 Task: Add Arrowhead Mills Puffed Corn Cereal to the cart.
Action: Mouse moved to (894, 331)
Screenshot: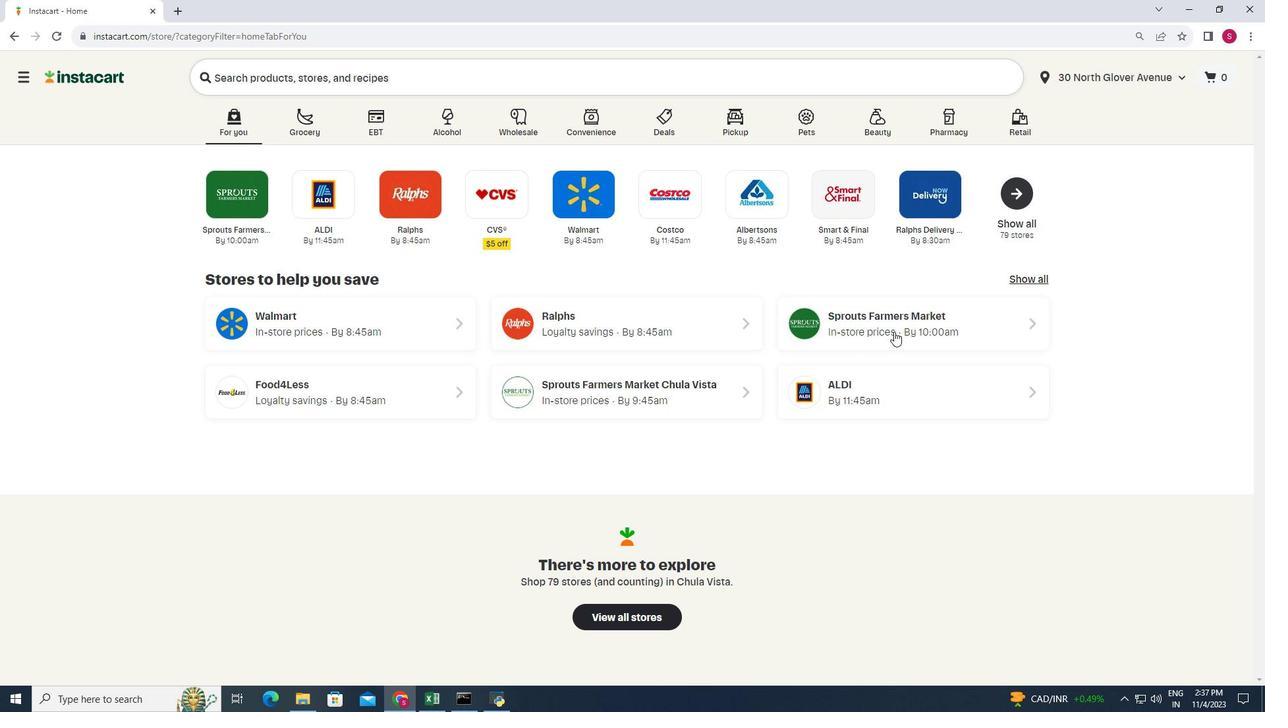 
Action: Mouse pressed left at (894, 331)
Screenshot: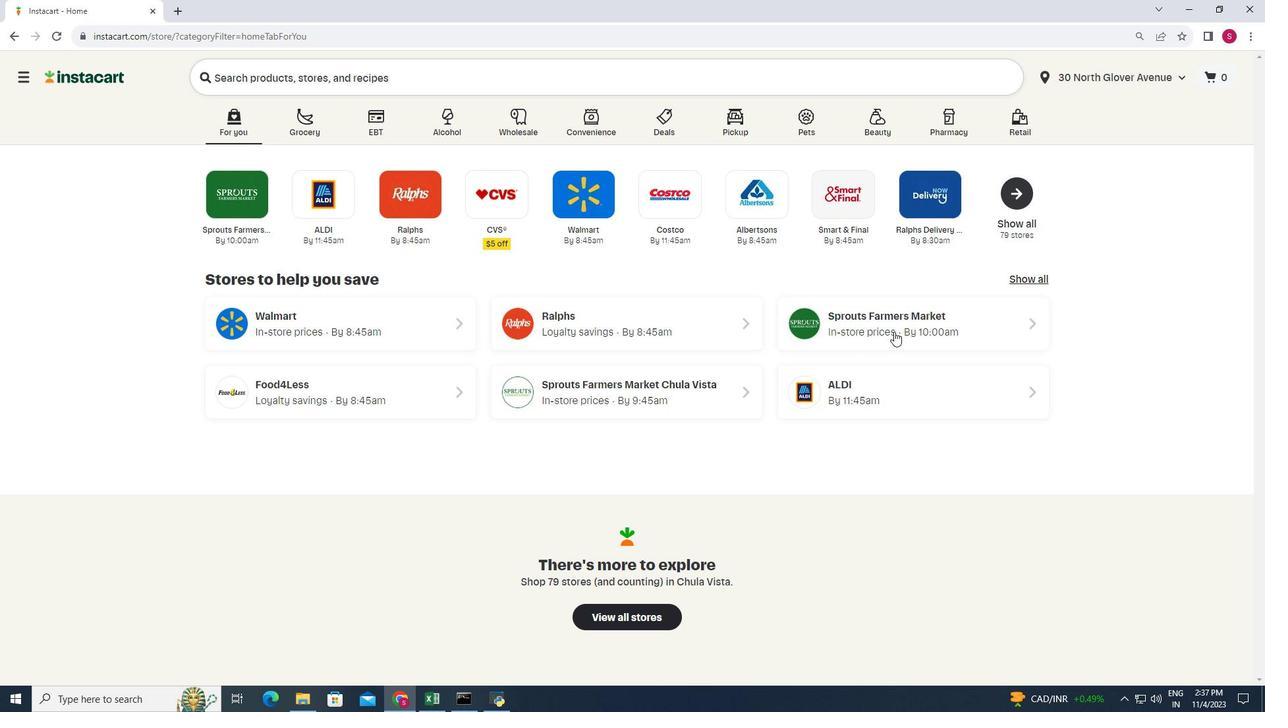 
Action: Mouse moved to (96, 428)
Screenshot: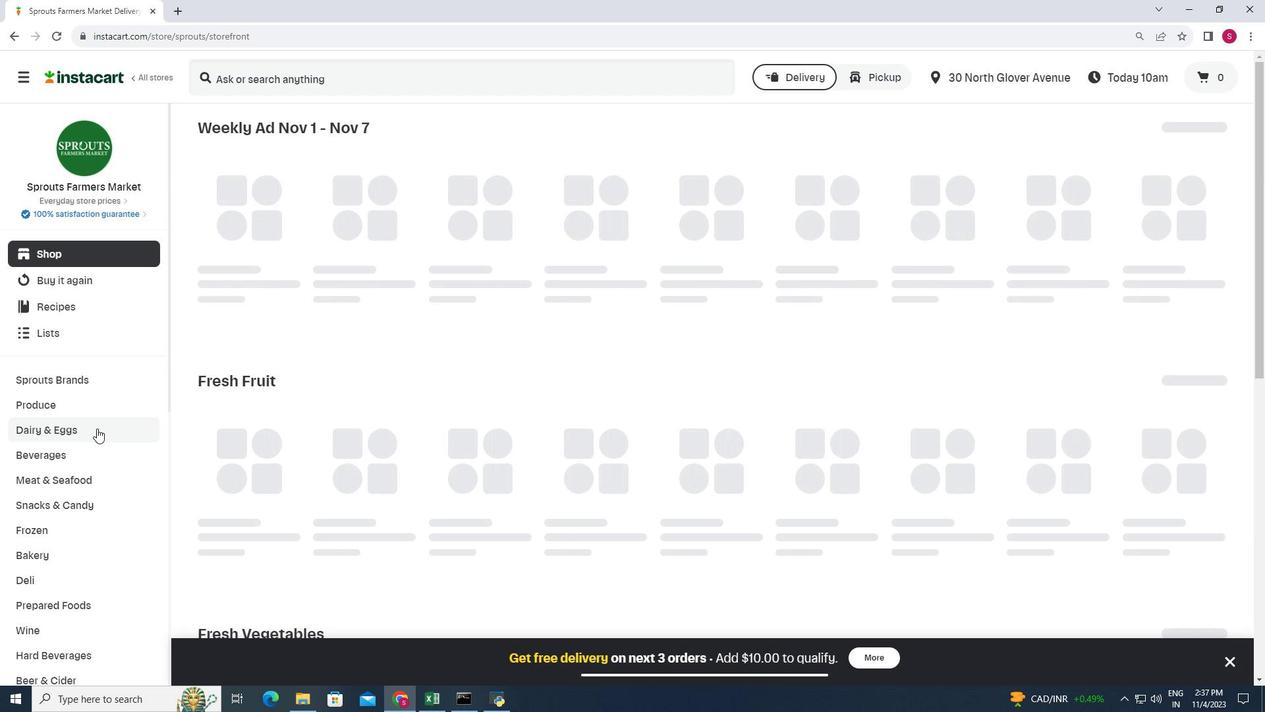 
Action: Mouse scrolled (96, 427) with delta (0, 0)
Screenshot: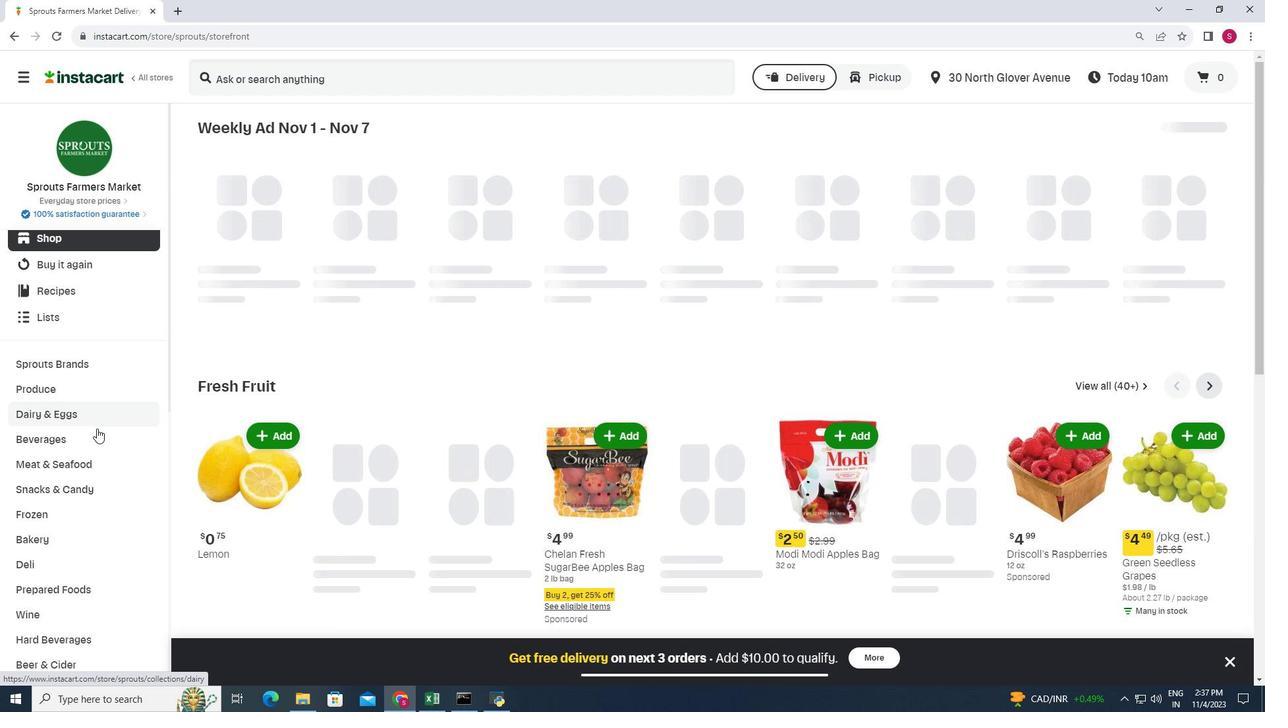 
Action: Mouse scrolled (96, 427) with delta (0, 0)
Screenshot: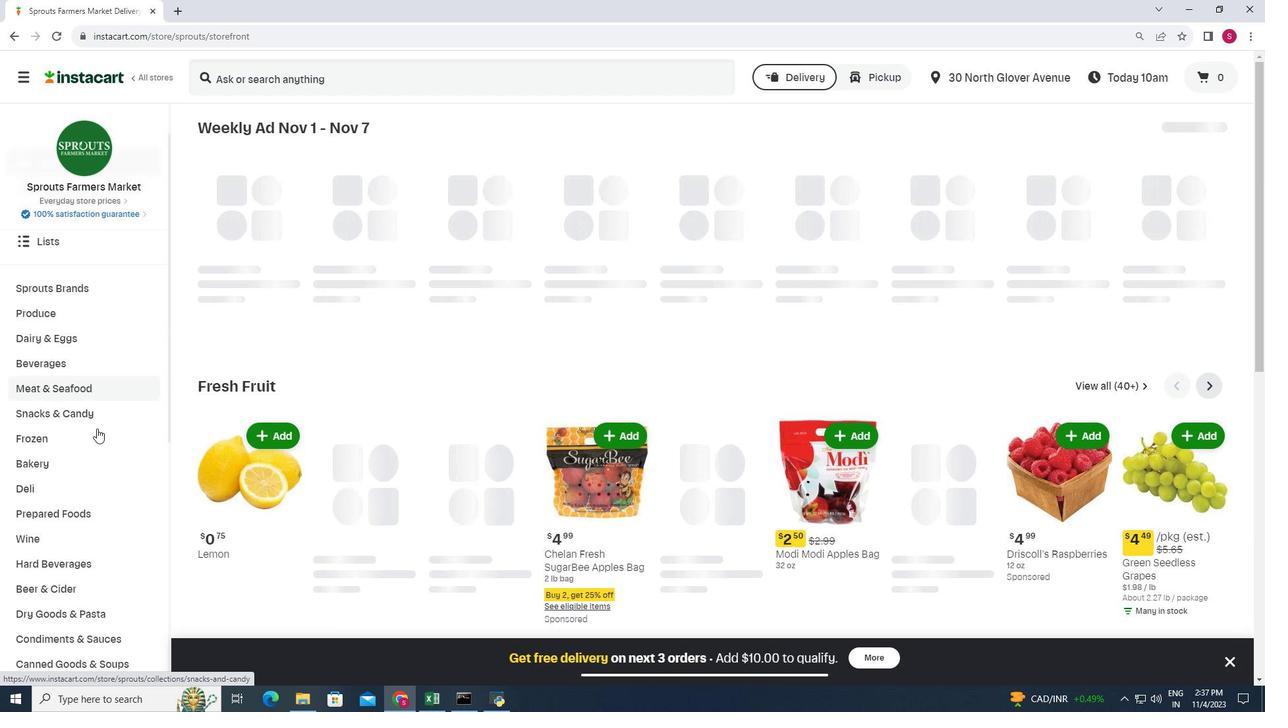 
Action: Mouse scrolled (96, 427) with delta (0, 0)
Screenshot: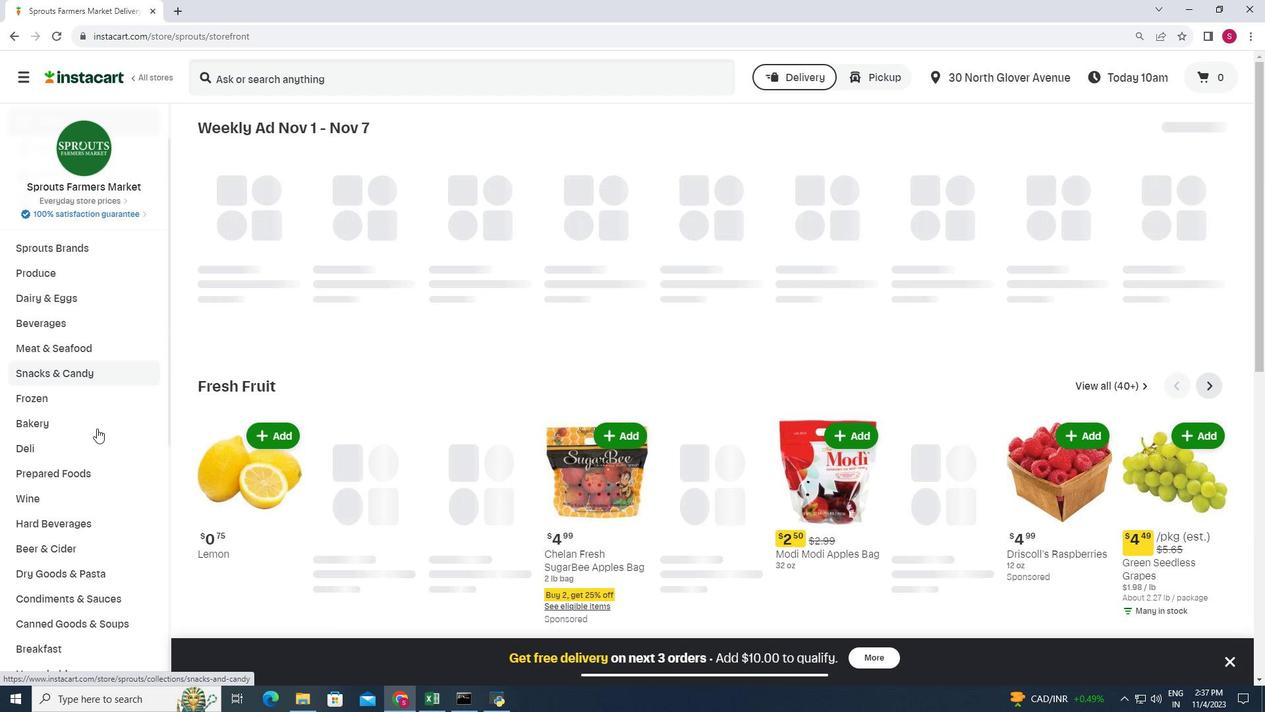 
Action: Mouse scrolled (96, 427) with delta (0, 0)
Screenshot: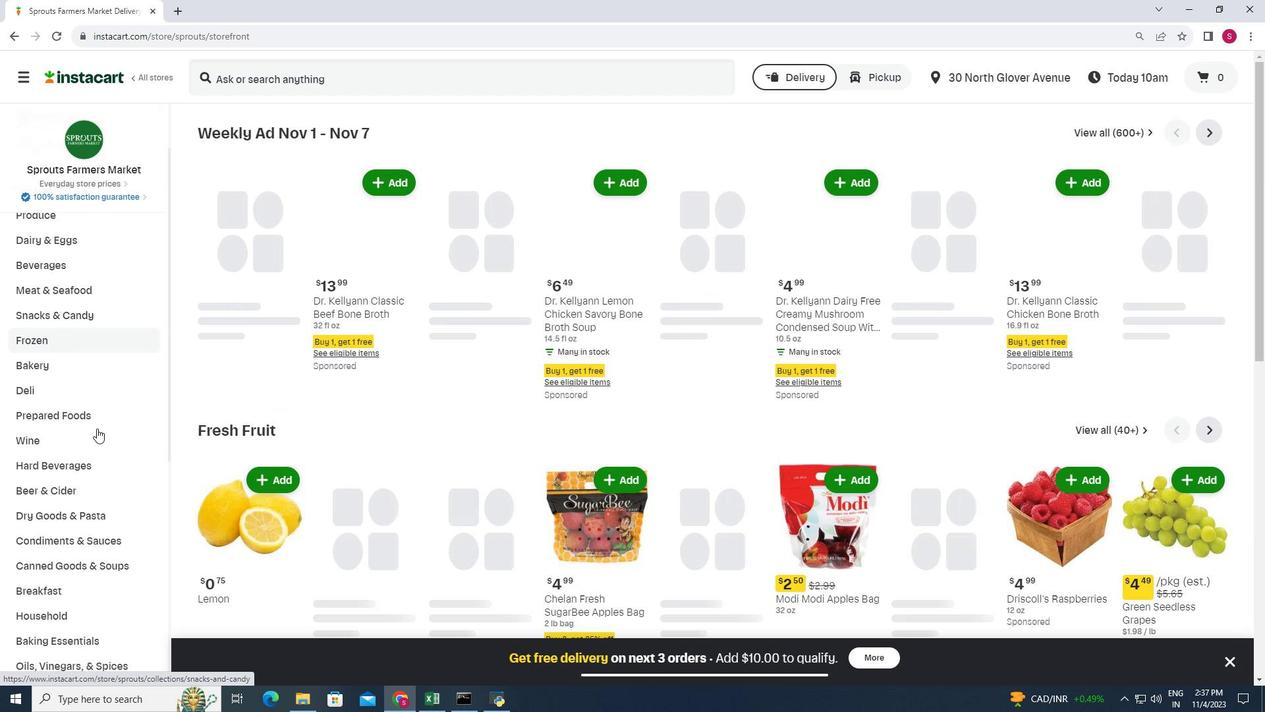 
Action: Mouse moved to (87, 515)
Screenshot: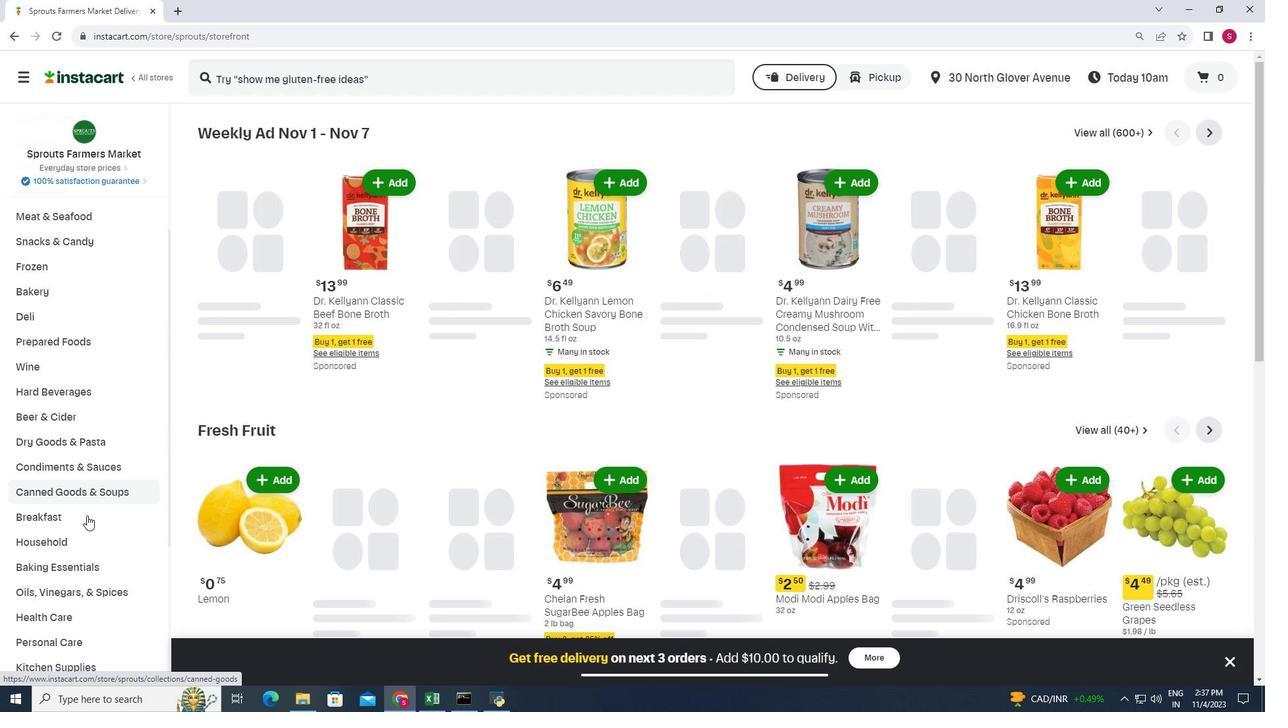 
Action: Mouse pressed left at (87, 515)
Screenshot: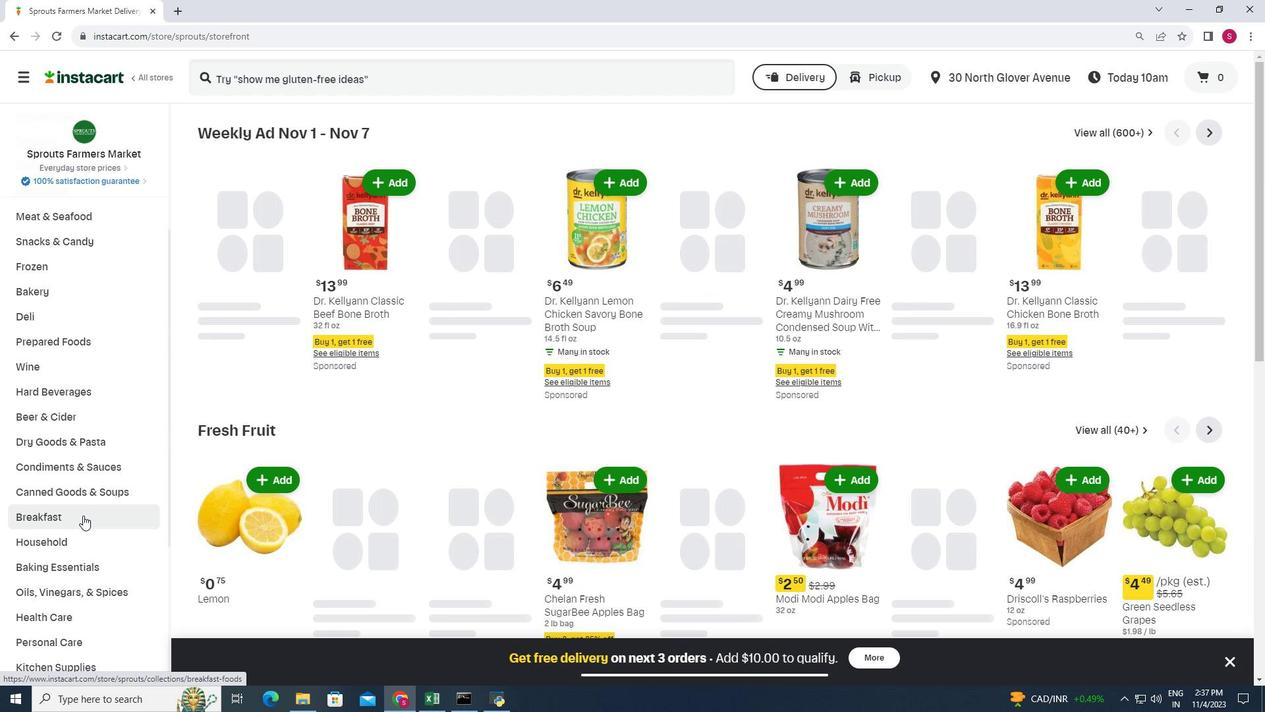 
Action: Mouse moved to (879, 162)
Screenshot: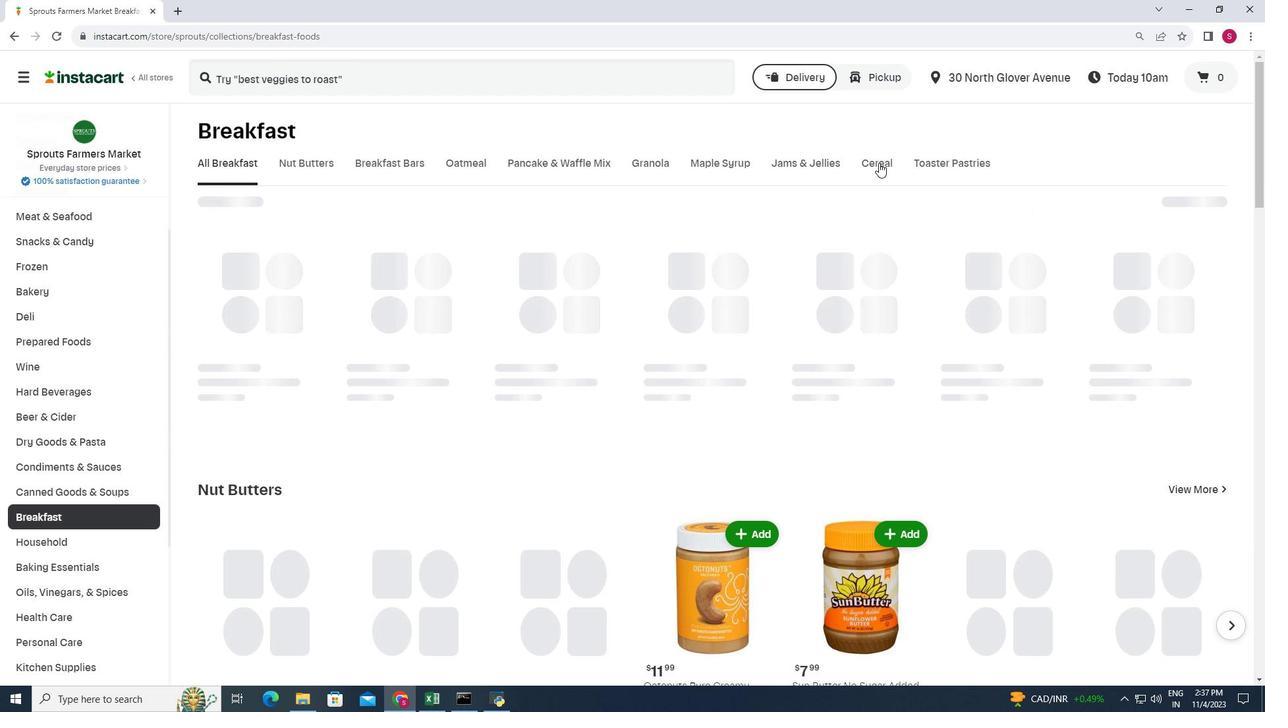 
Action: Mouse pressed left at (879, 162)
Screenshot: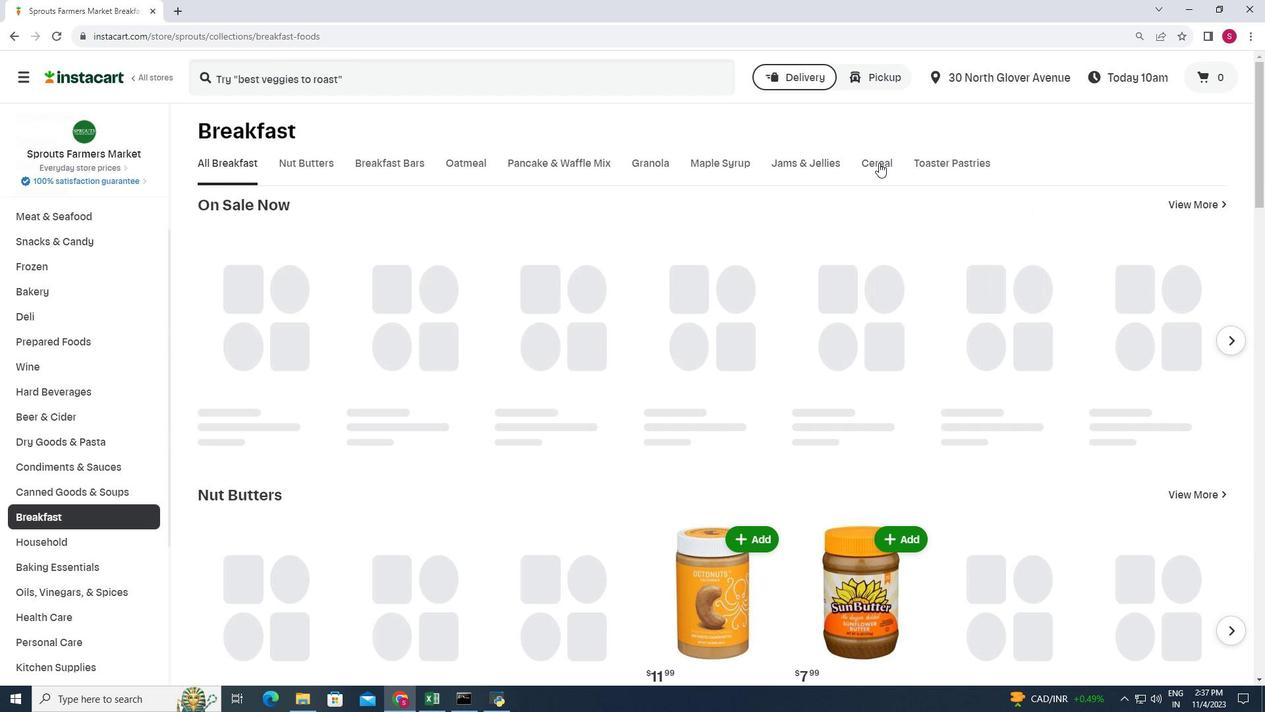 
Action: Mouse moved to (700, 231)
Screenshot: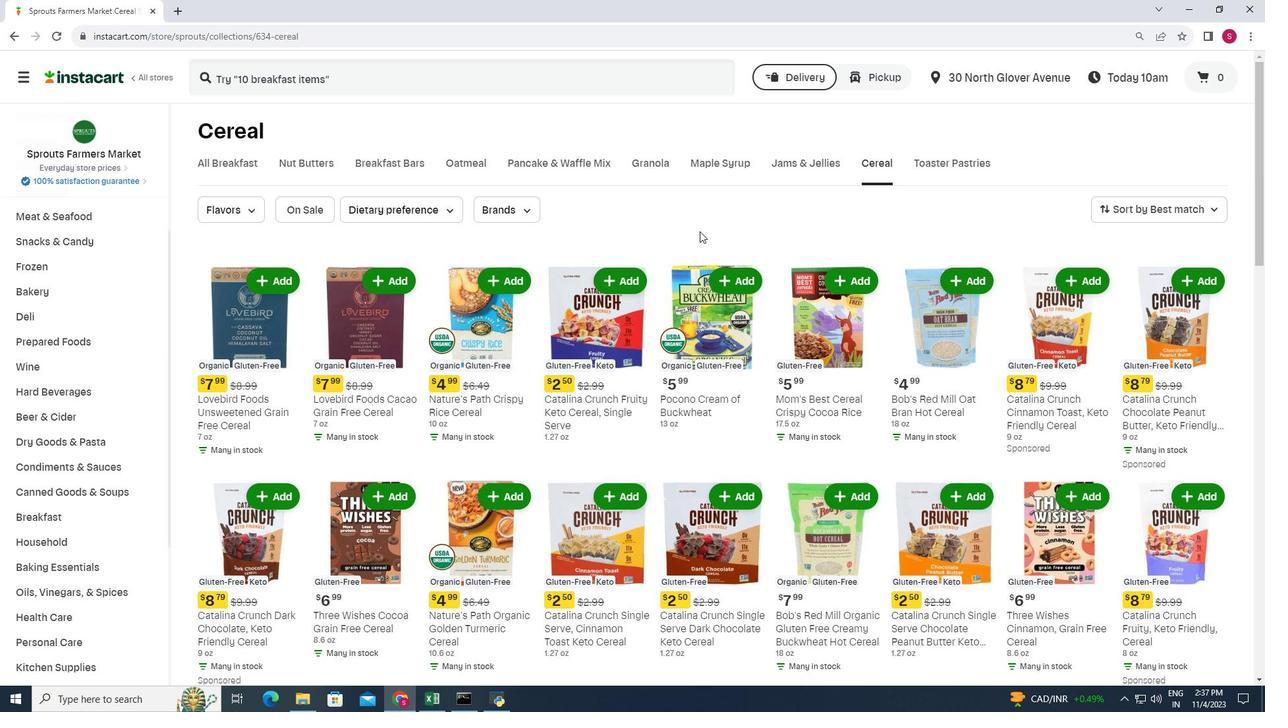 
Action: Mouse scrolled (700, 230) with delta (0, 0)
Screenshot: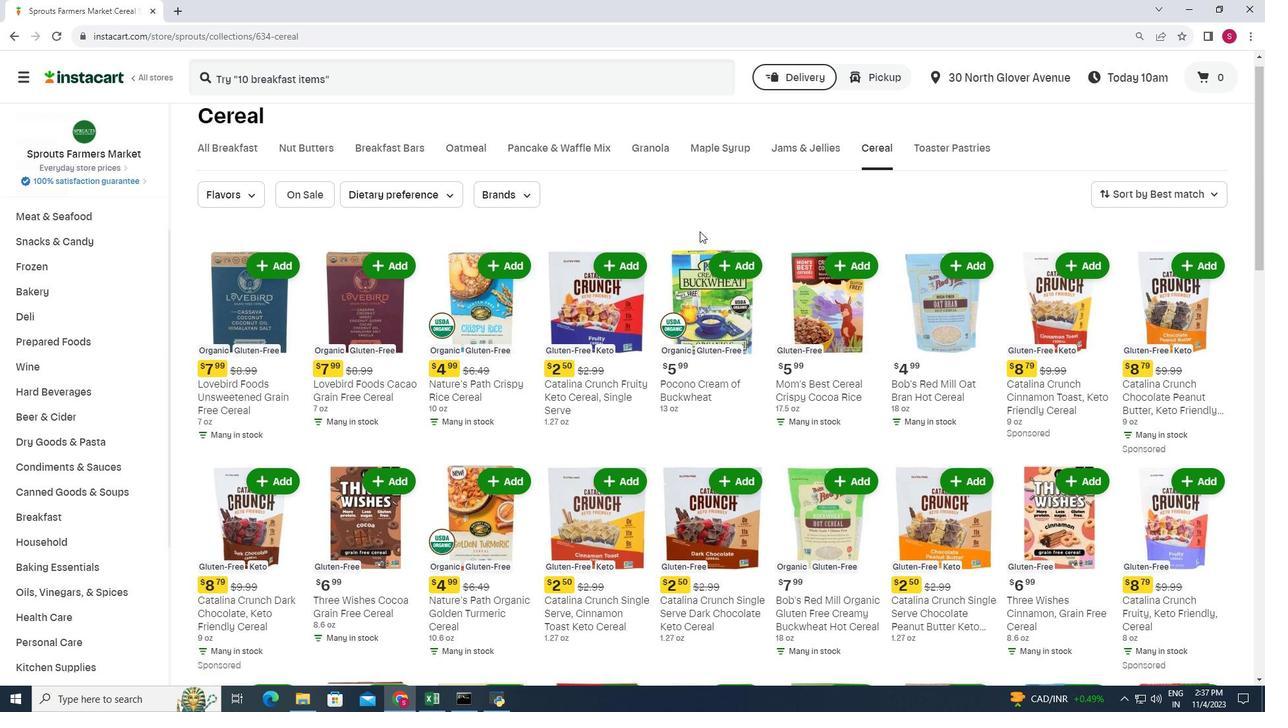 
Action: Mouse scrolled (700, 230) with delta (0, 0)
Screenshot: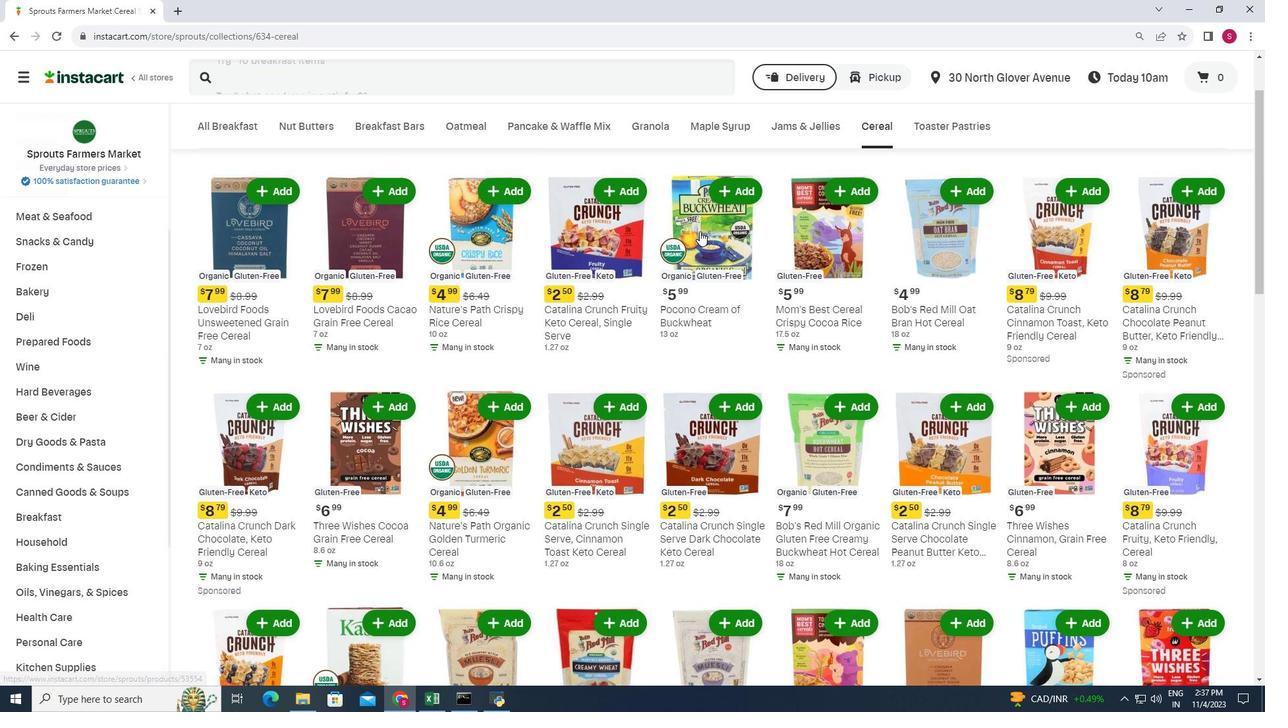 
Action: Mouse scrolled (700, 230) with delta (0, 0)
Screenshot: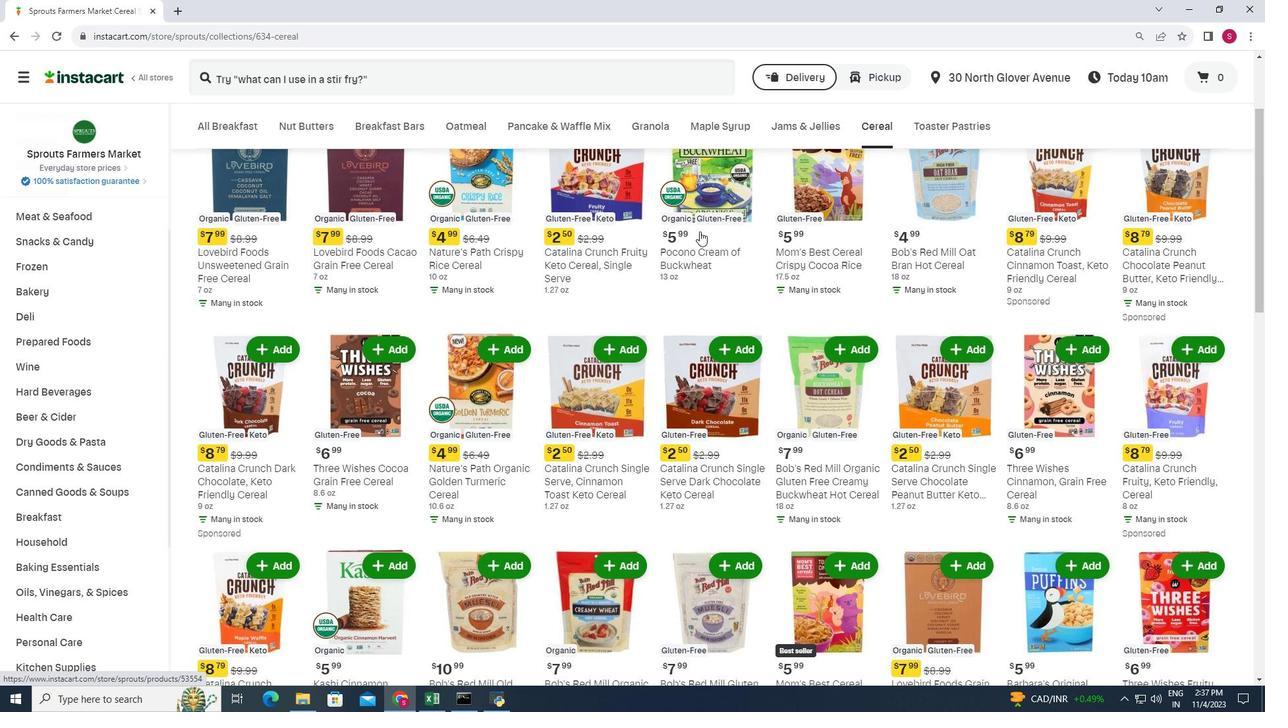 
Action: Mouse scrolled (700, 230) with delta (0, 0)
Screenshot: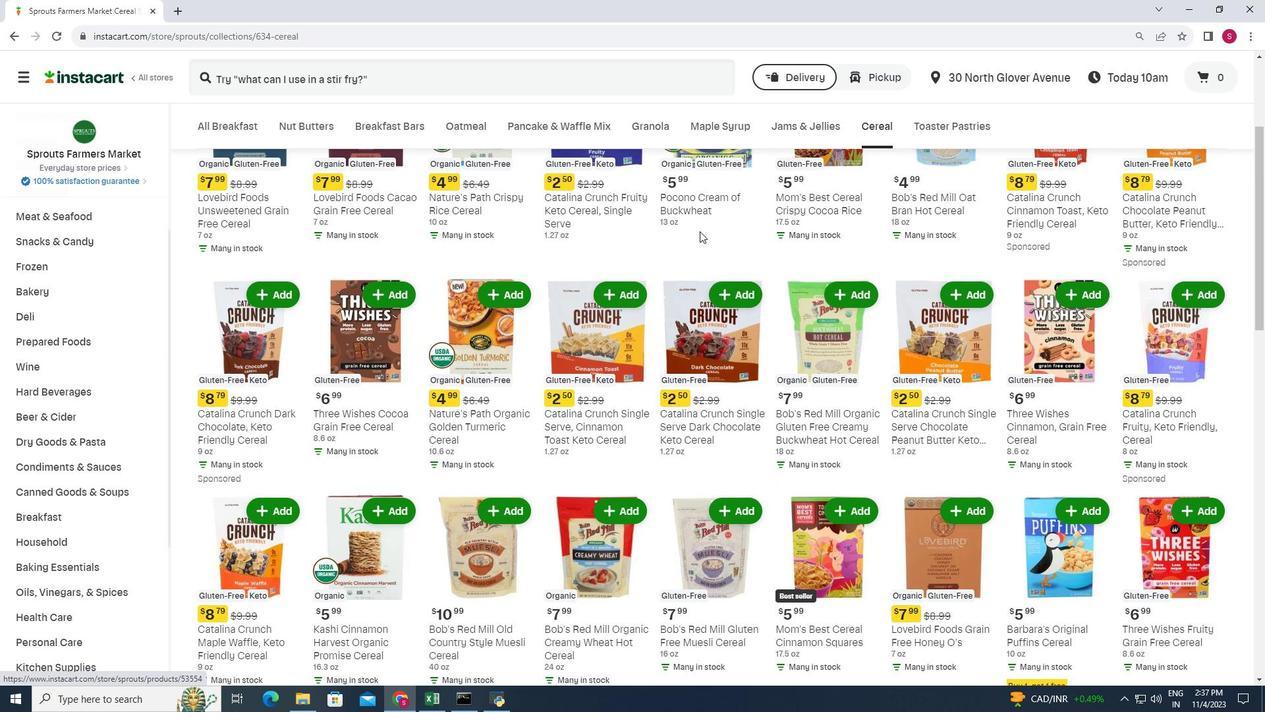 
Action: Mouse scrolled (700, 230) with delta (0, 0)
Screenshot: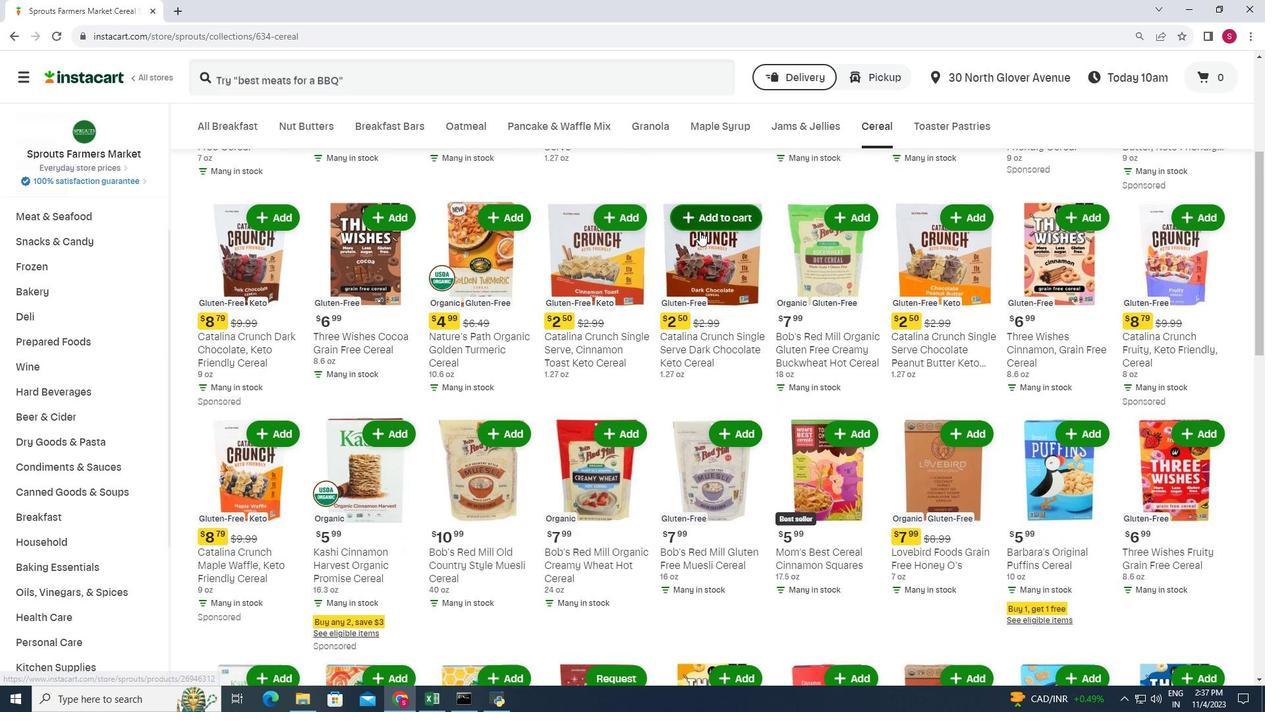 
Action: Mouse scrolled (700, 230) with delta (0, 0)
Screenshot: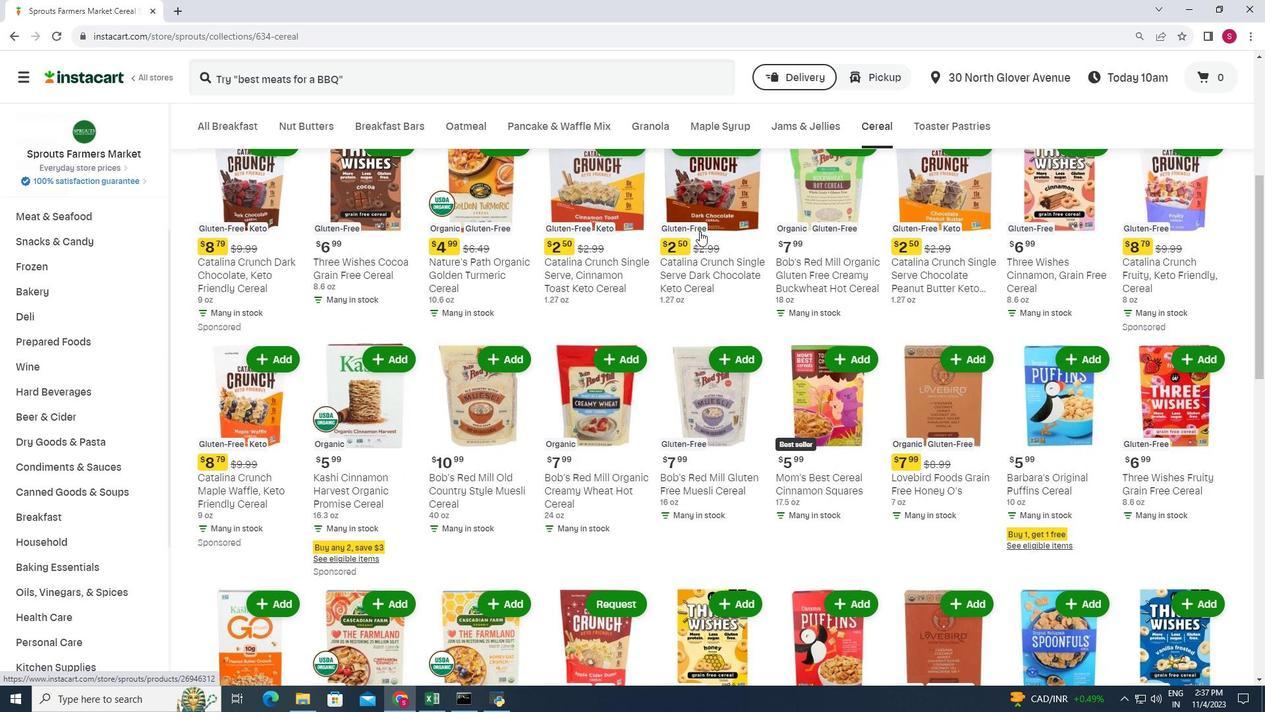 
Action: Mouse scrolled (700, 230) with delta (0, 0)
Screenshot: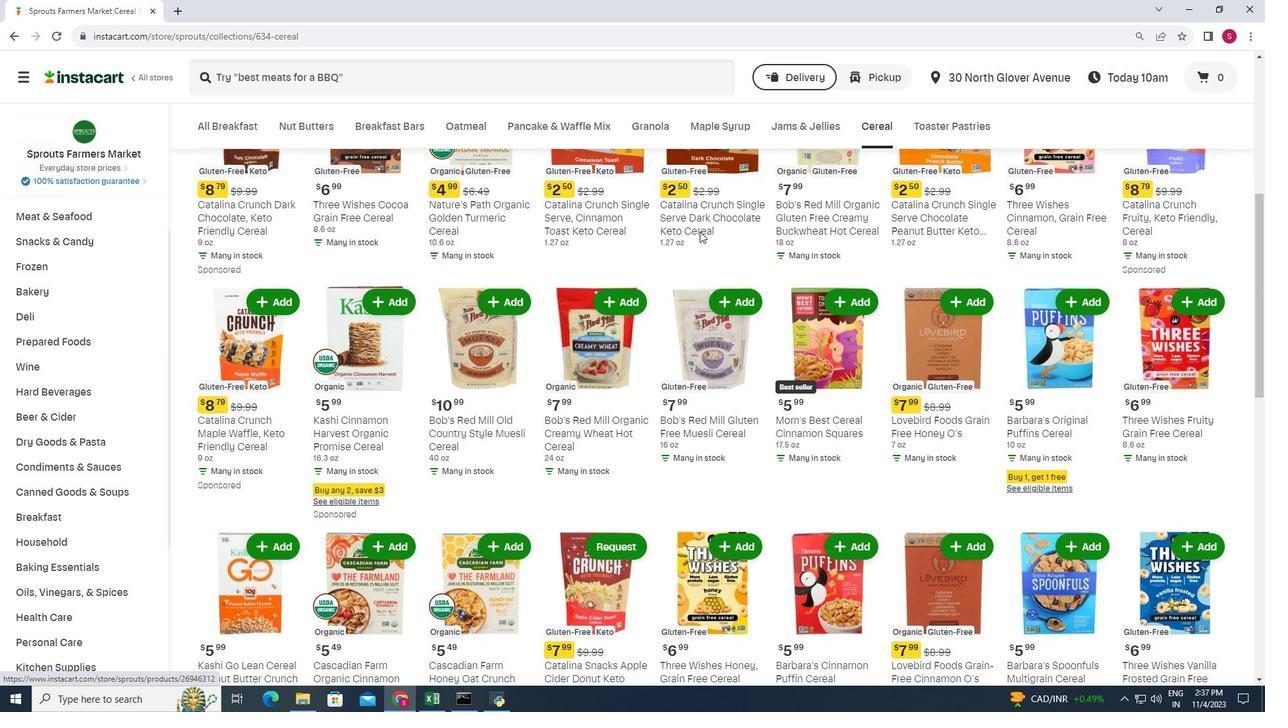 
Action: Mouse scrolled (700, 230) with delta (0, 0)
Screenshot: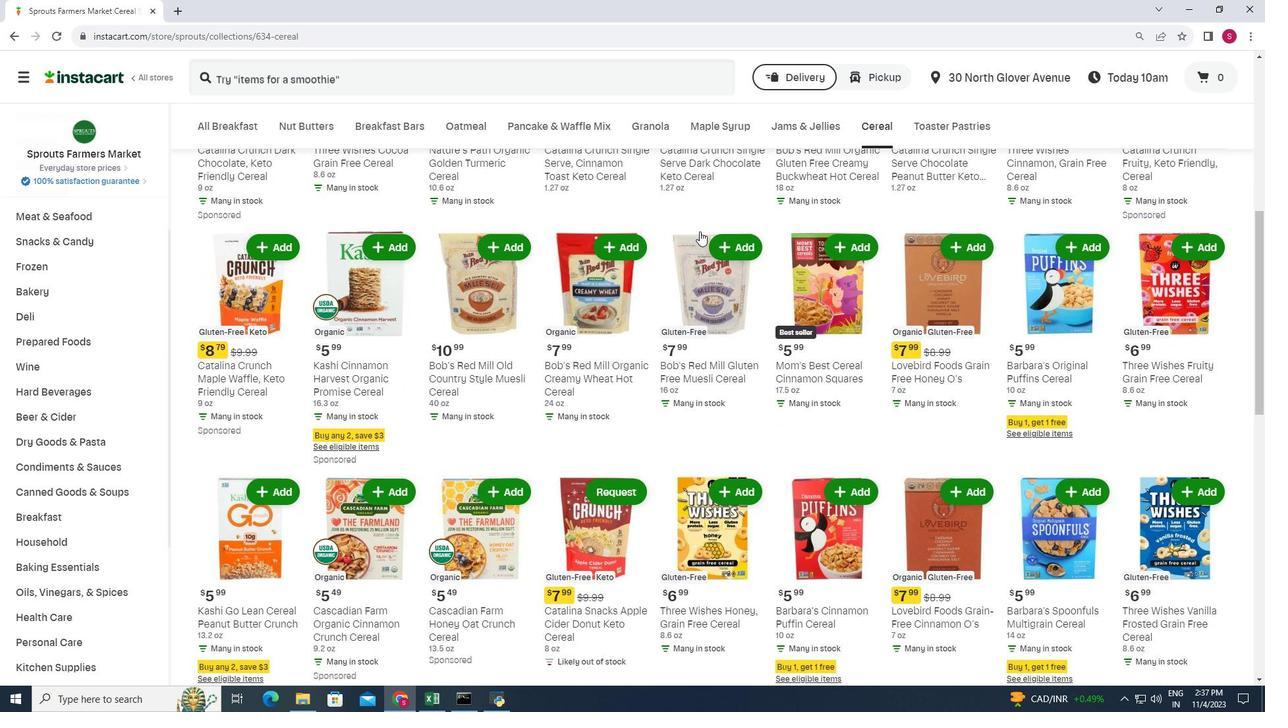 
Action: Mouse scrolled (700, 230) with delta (0, 0)
Screenshot: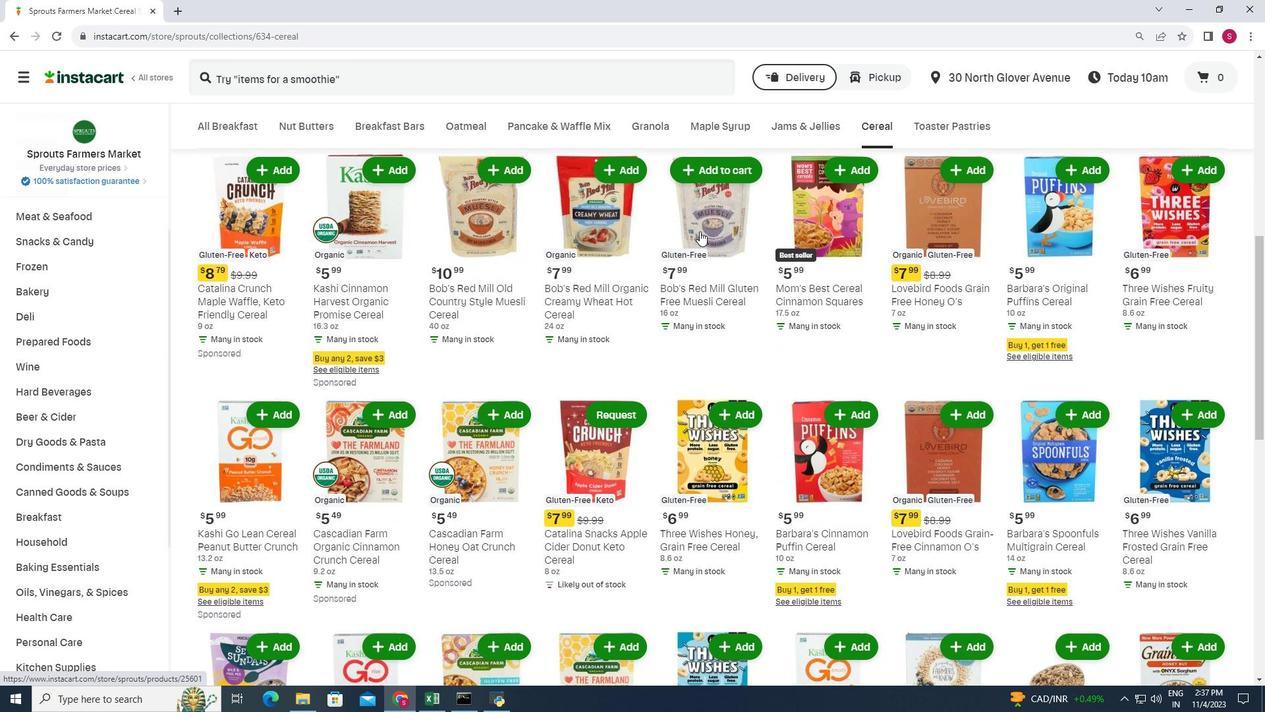 
Action: Mouse scrolled (700, 230) with delta (0, 0)
Screenshot: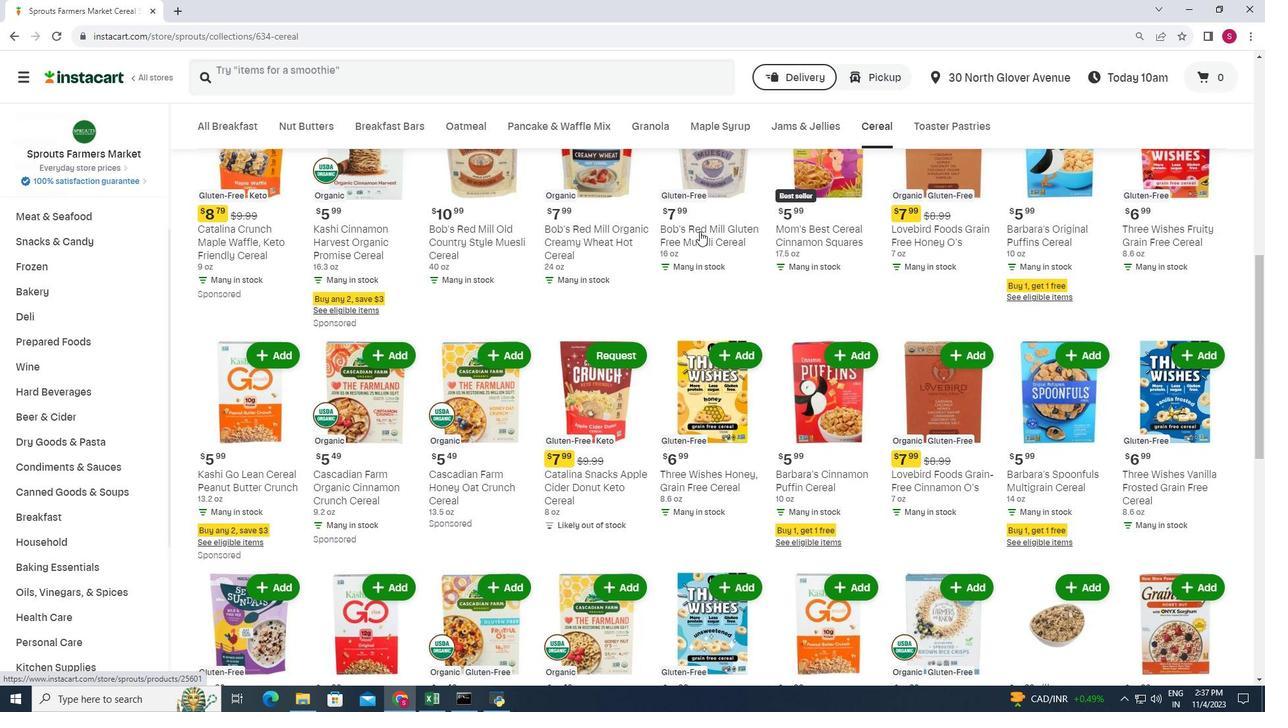 
Action: Mouse scrolled (700, 230) with delta (0, 0)
Screenshot: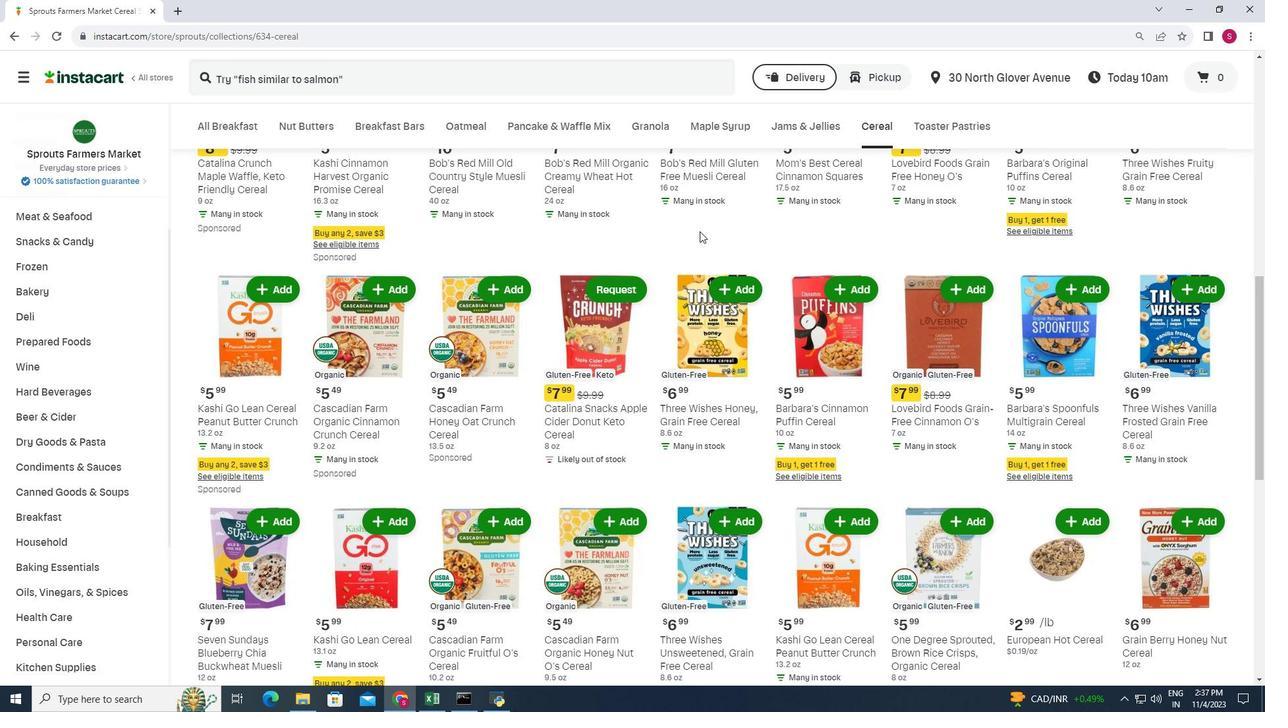 
Action: Mouse scrolled (700, 230) with delta (0, 0)
Screenshot: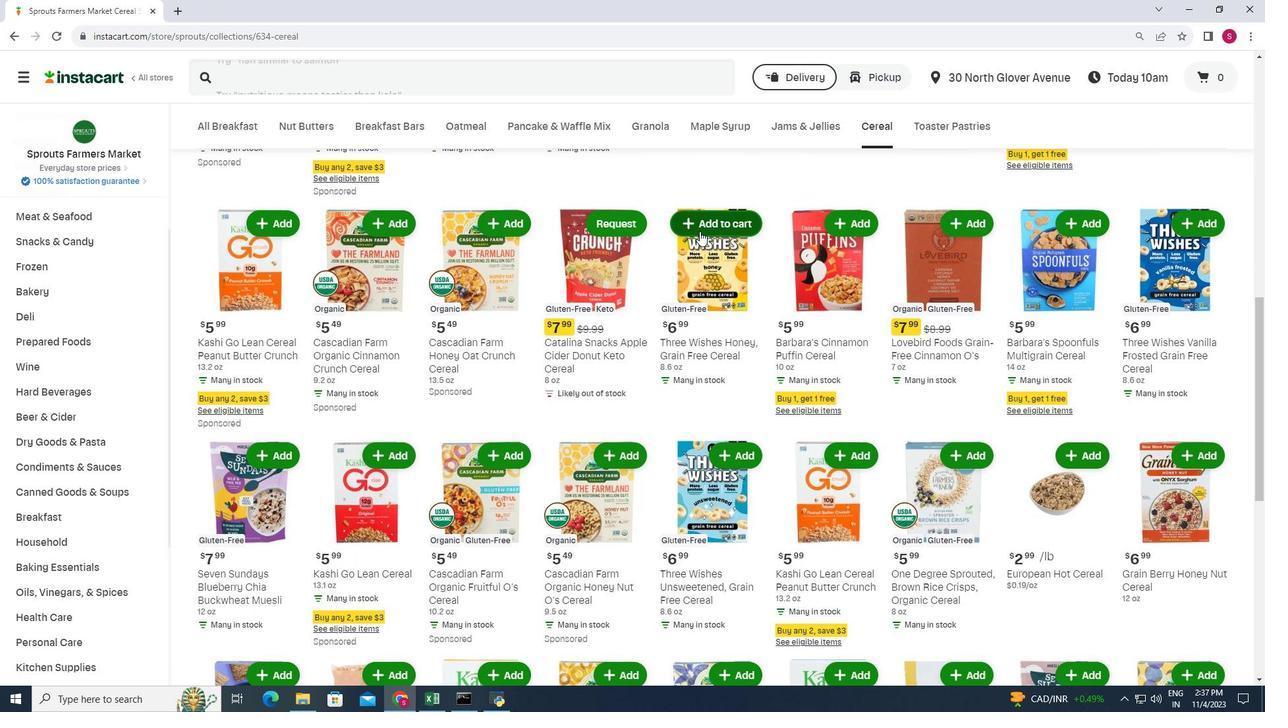 
Action: Mouse moved to (700, 232)
Screenshot: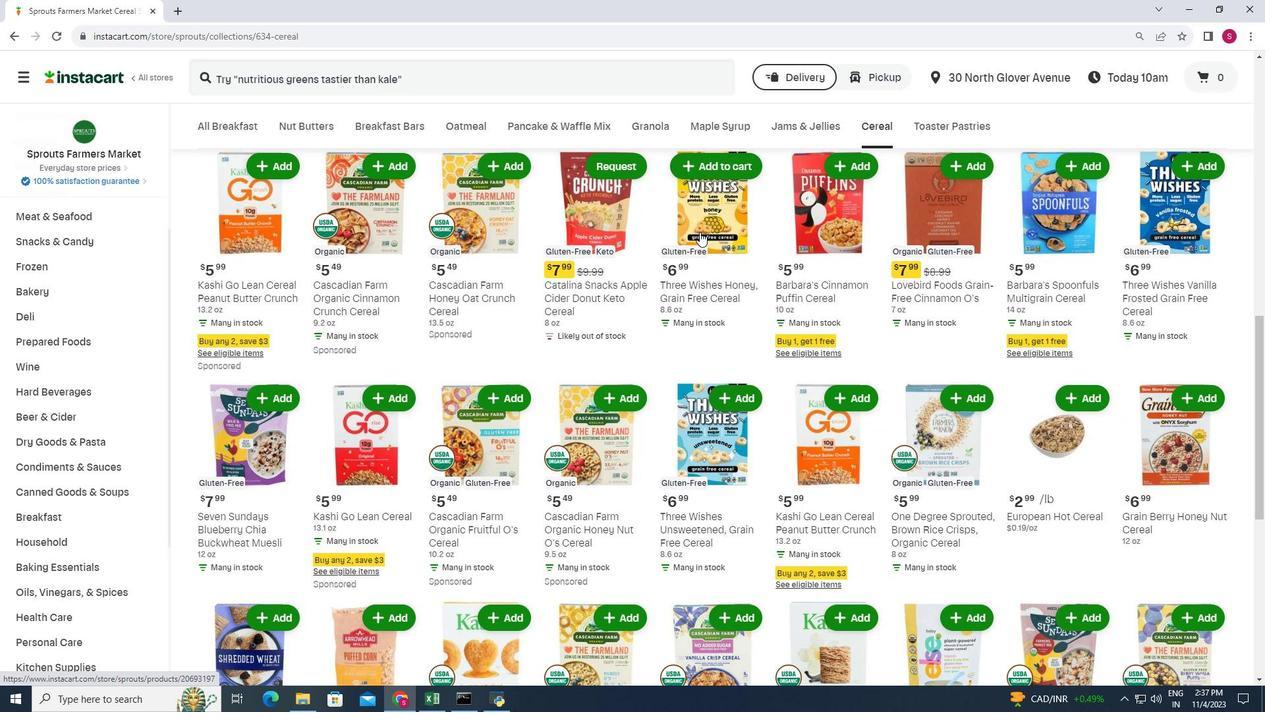 
Action: Mouse scrolled (700, 231) with delta (0, 0)
Screenshot: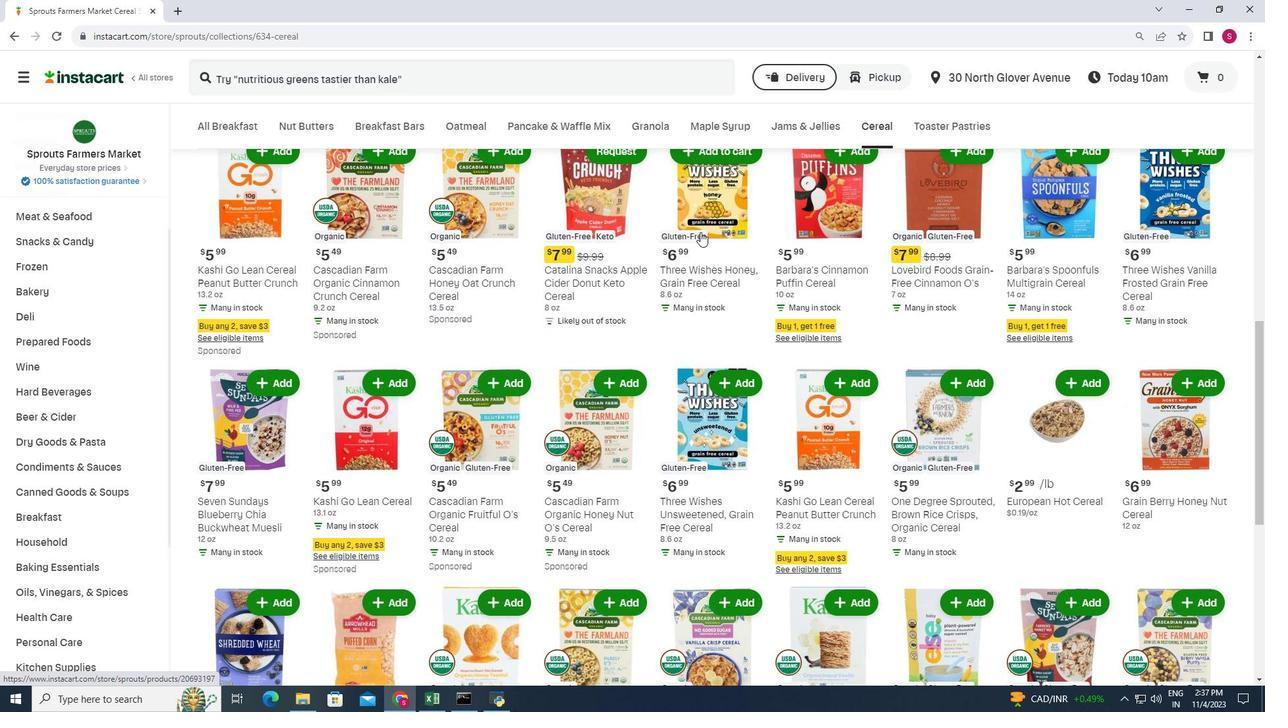 
Action: Mouse moved to (700, 232)
Screenshot: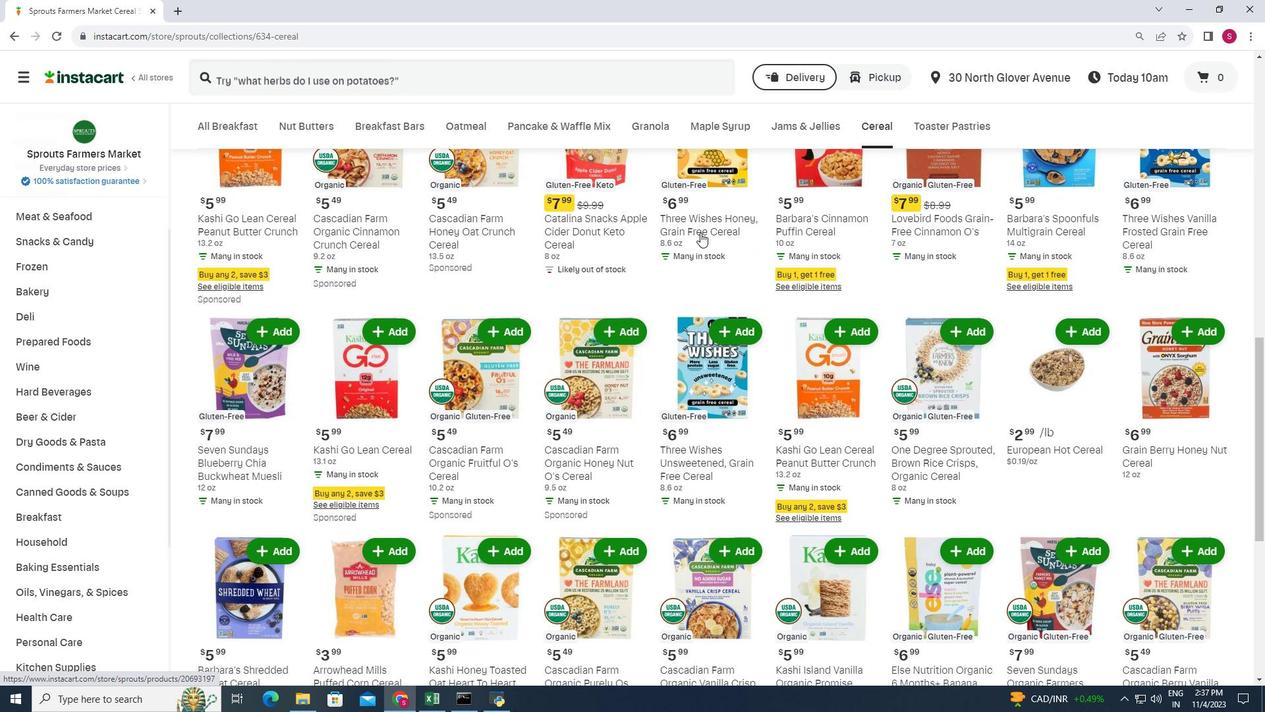 
Action: Mouse scrolled (700, 232) with delta (0, 0)
Screenshot: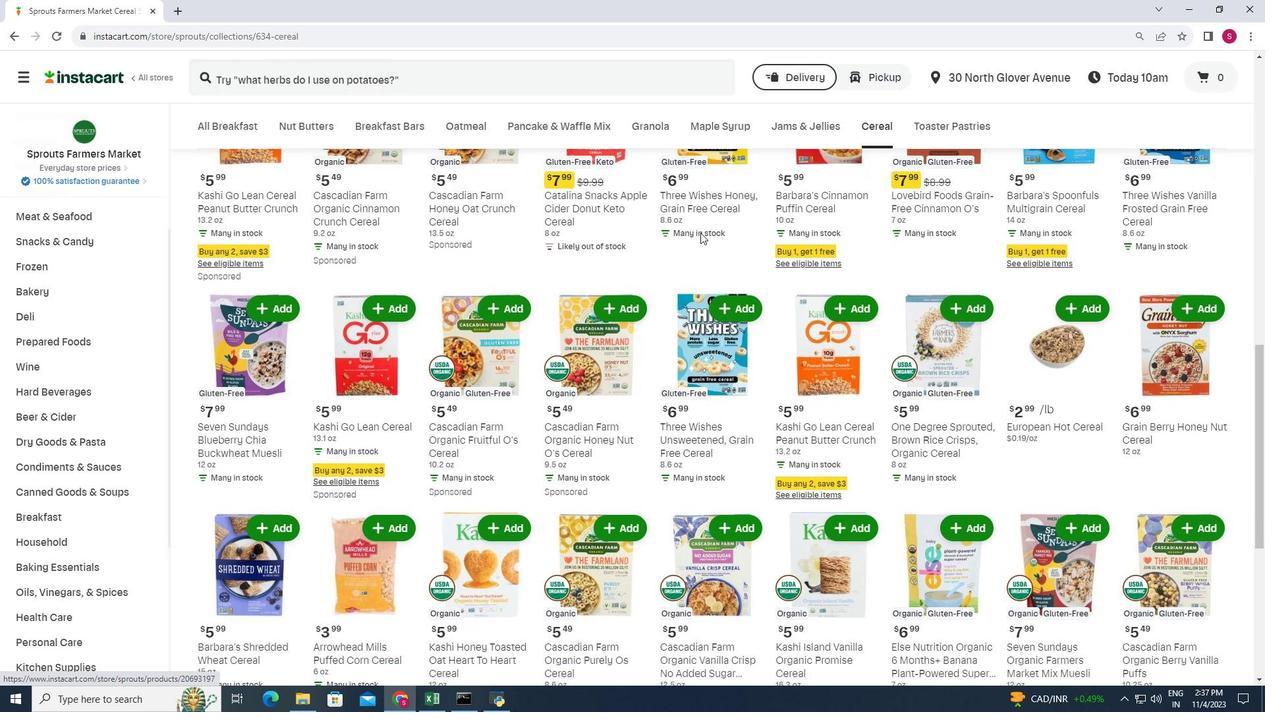 
Action: Mouse scrolled (700, 232) with delta (0, 0)
Screenshot: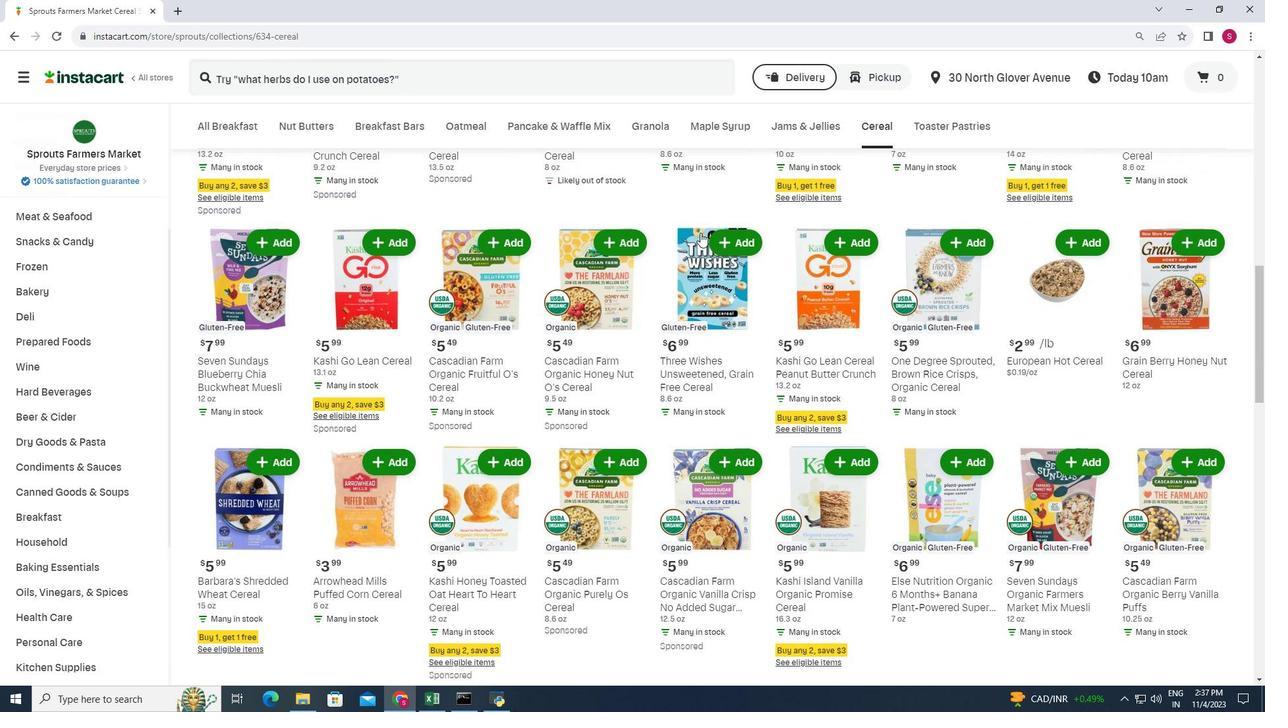 
Action: Mouse scrolled (700, 232) with delta (0, 0)
Screenshot: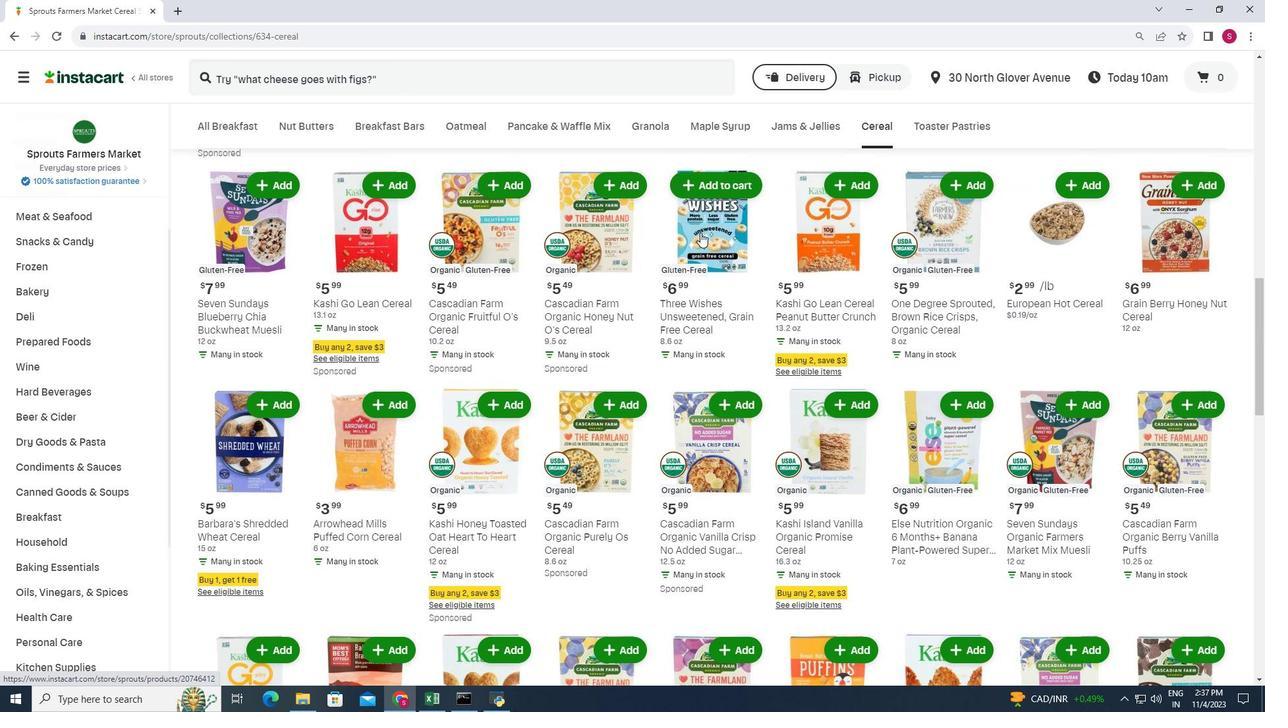 
Action: Mouse moved to (700, 233)
Screenshot: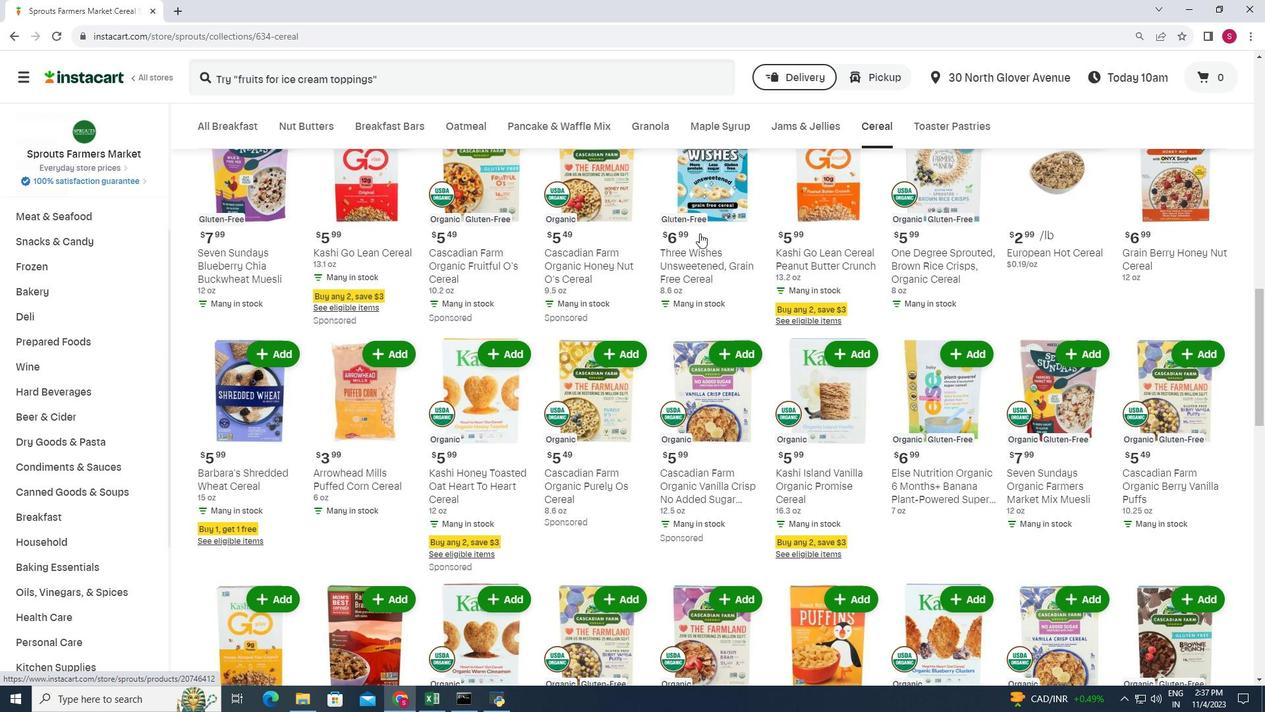
Action: Mouse scrolled (700, 232) with delta (0, 0)
Screenshot: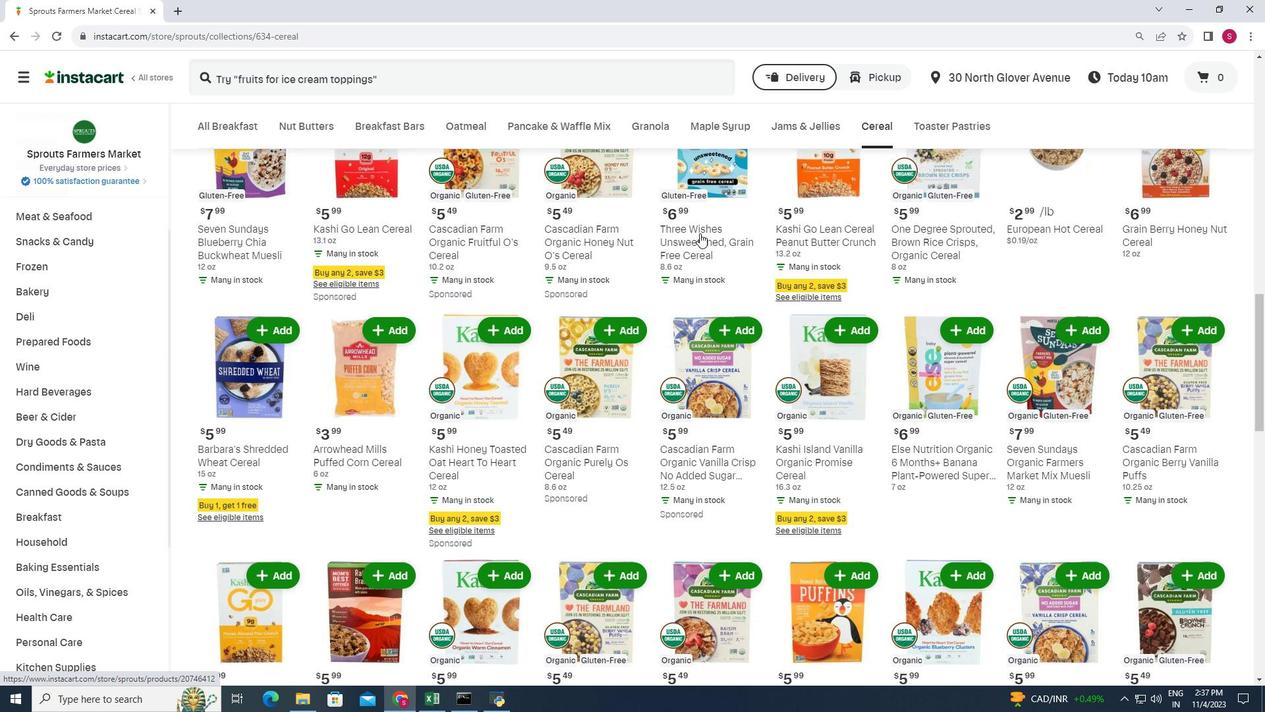 
Action: Mouse moved to (402, 282)
Screenshot: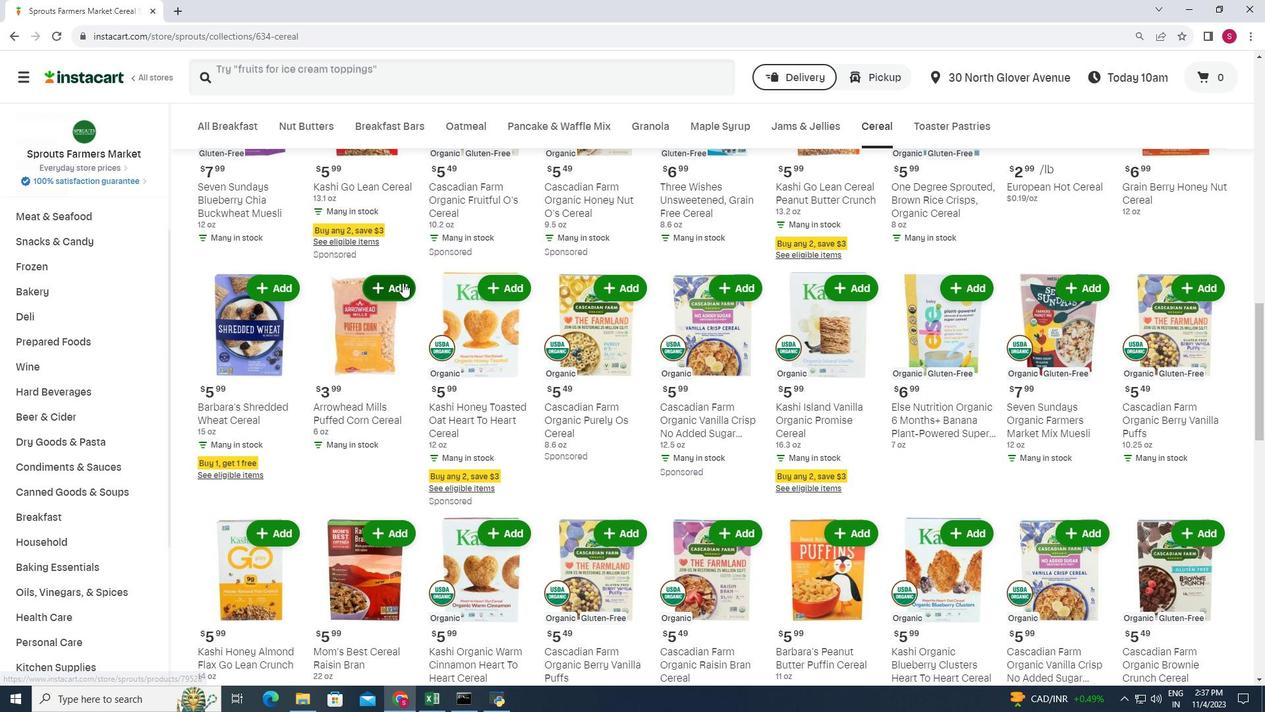 
Action: Mouse pressed left at (402, 282)
Screenshot: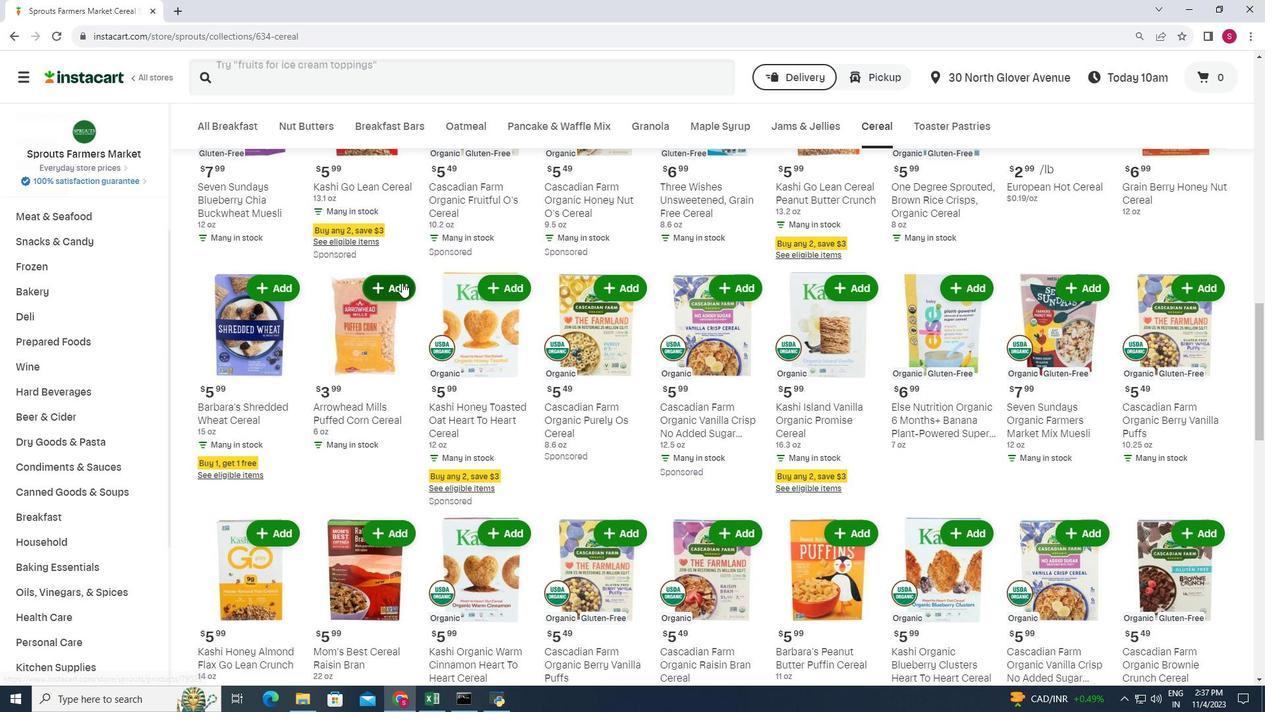 
Action: Mouse moved to (401, 251)
Screenshot: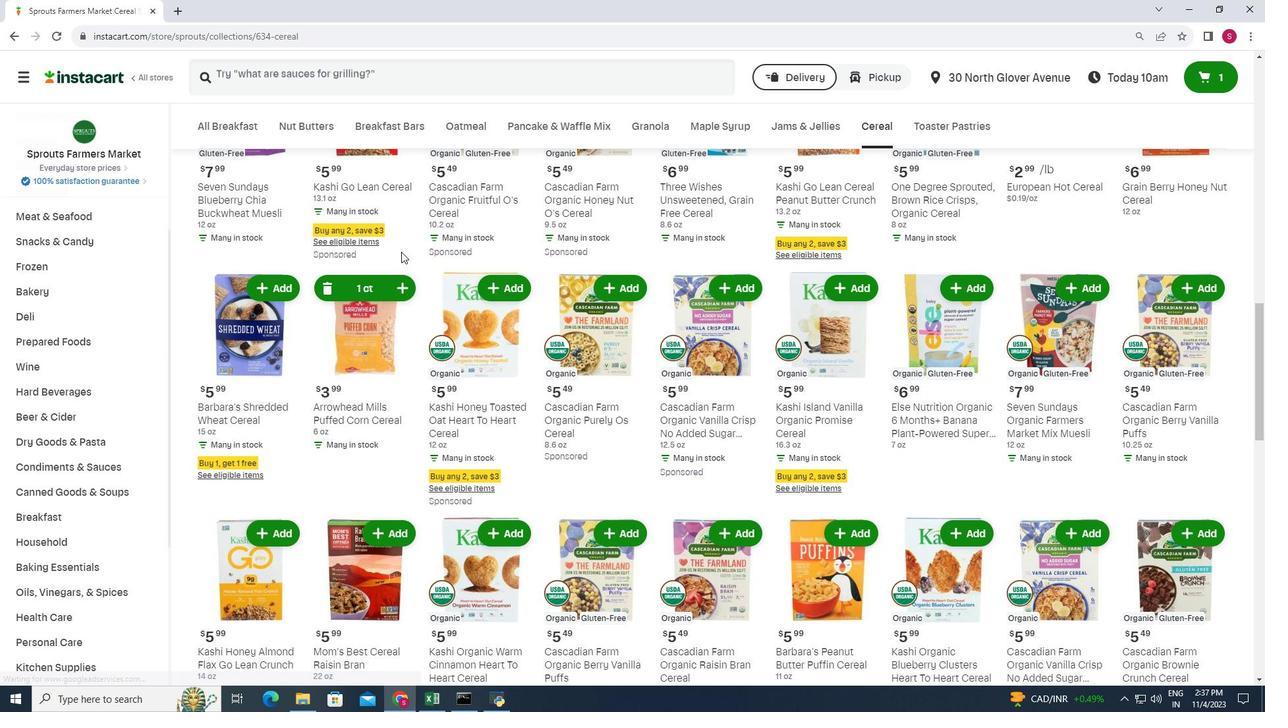 
